 Task: Create a rule from the Agile list, Priority changed -> Complete task in the project AgileRescue if Priority Cleared then Complete Task
Action: Mouse moved to (83, 331)
Screenshot: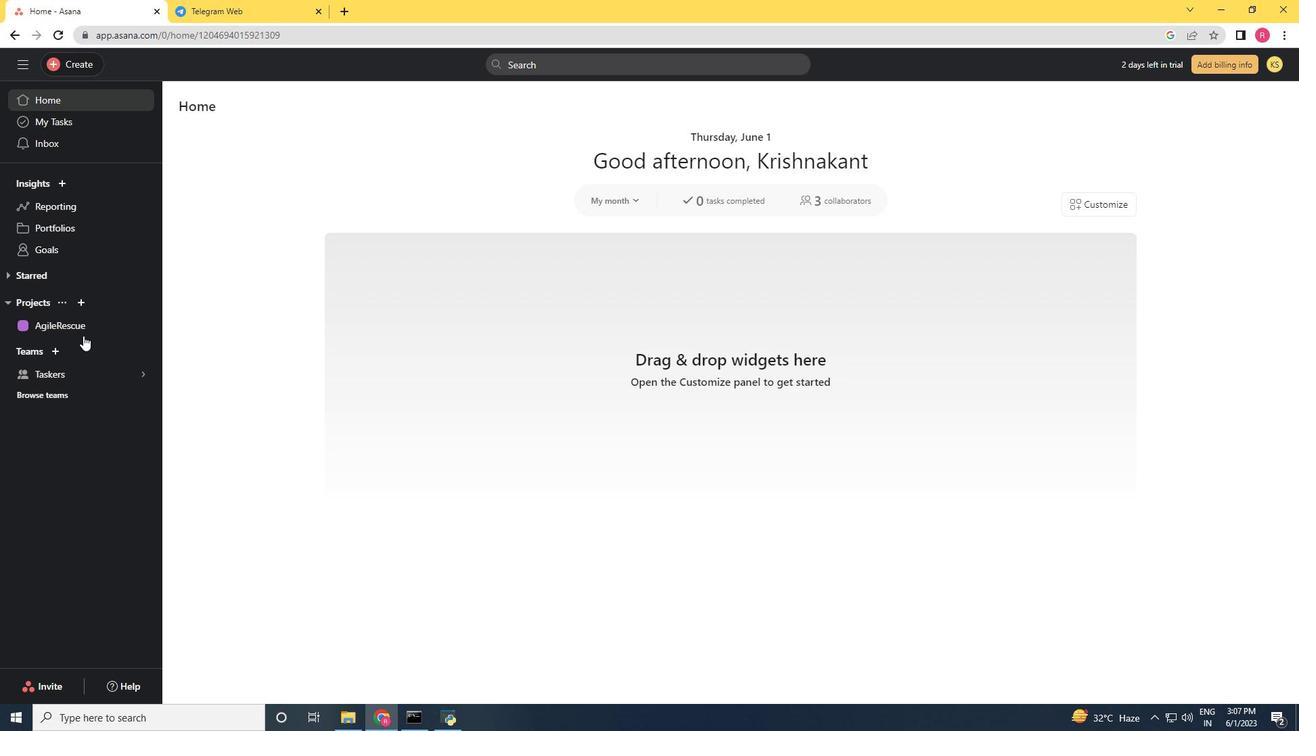 
Action: Mouse pressed left at (83, 331)
Screenshot: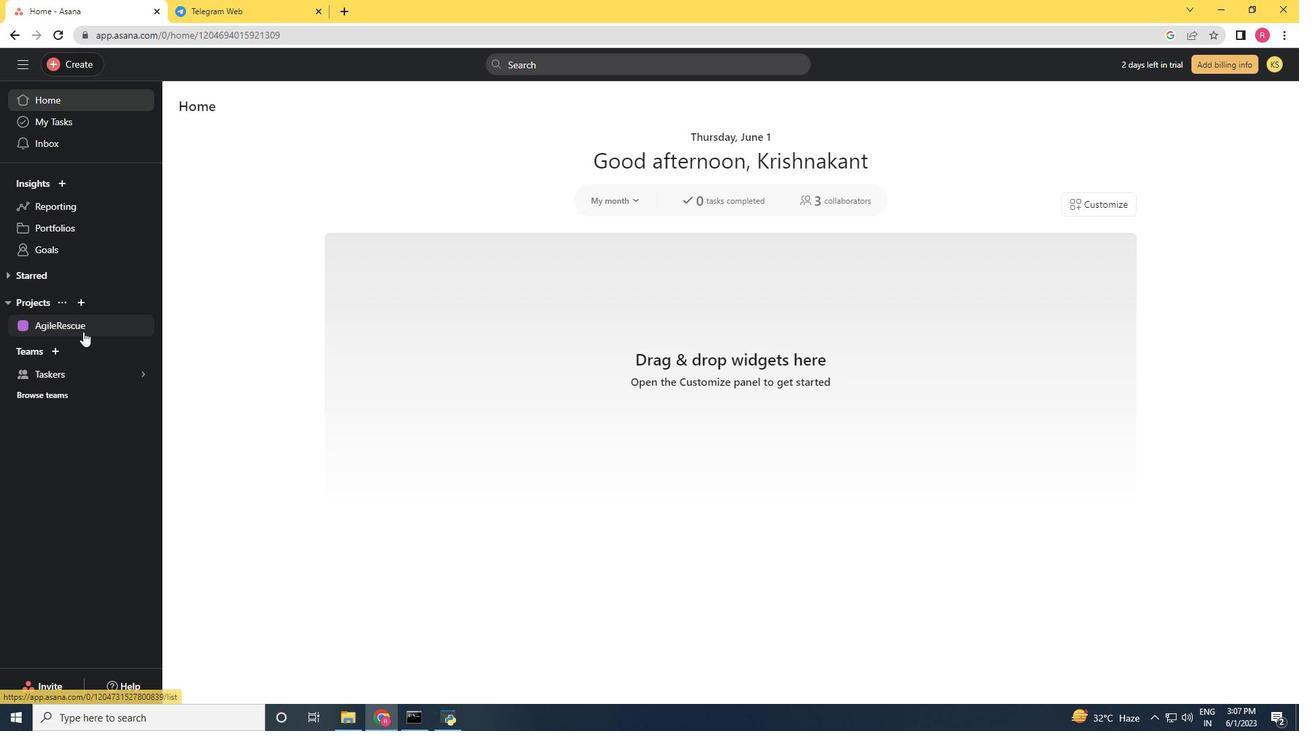 
Action: Mouse moved to (1232, 116)
Screenshot: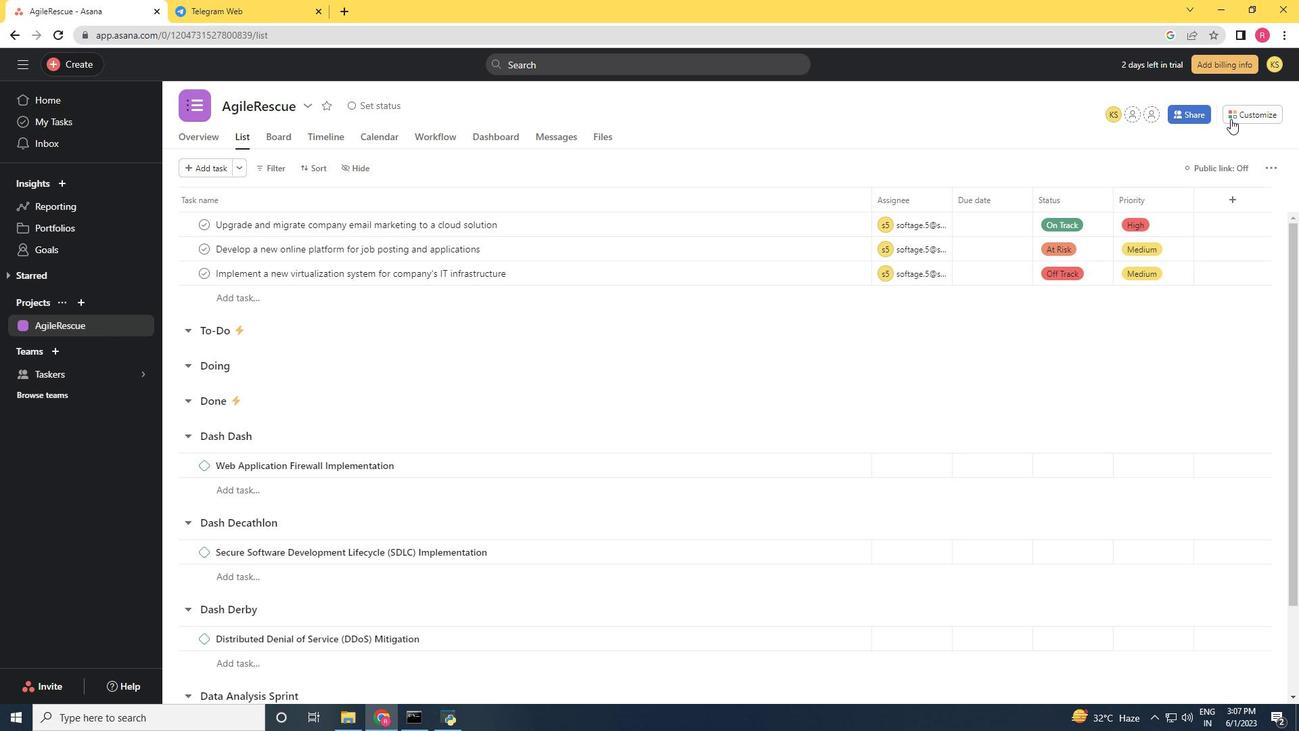
Action: Mouse pressed left at (1232, 116)
Screenshot: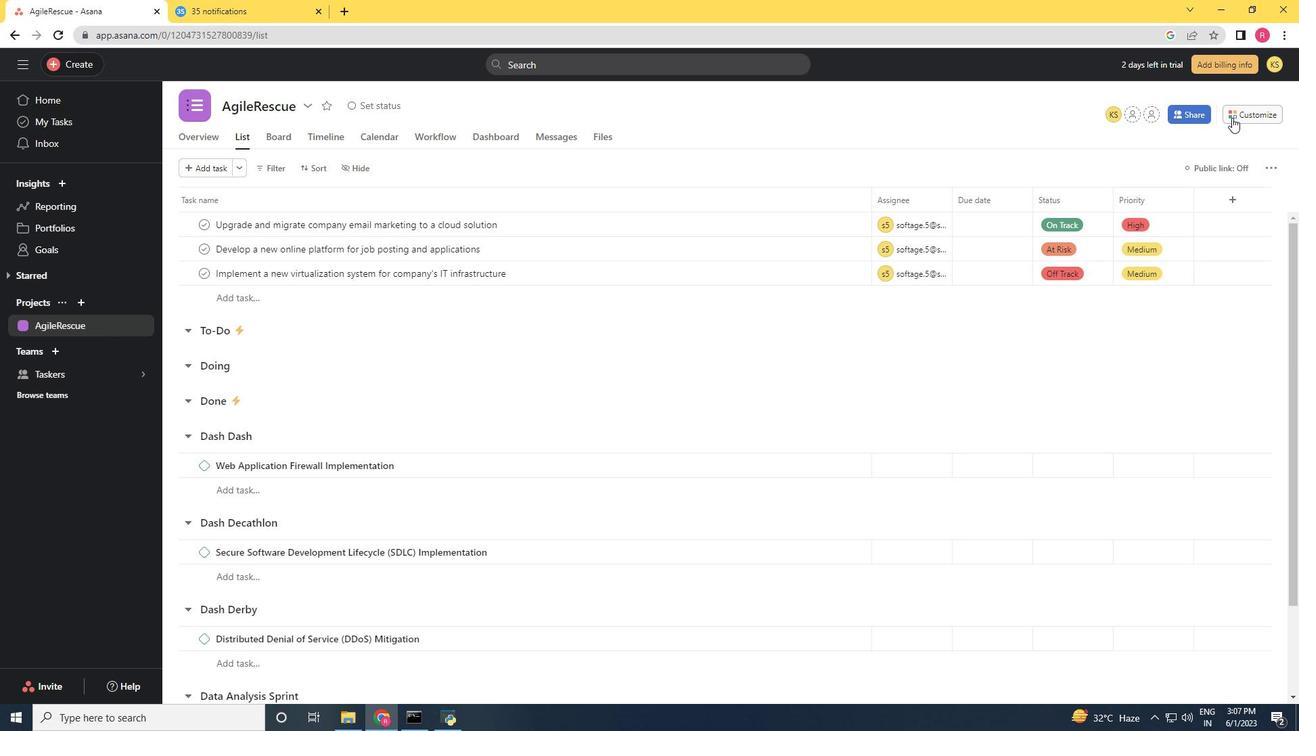 
Action: Mouse moved to (1012, 315)
Screenshot: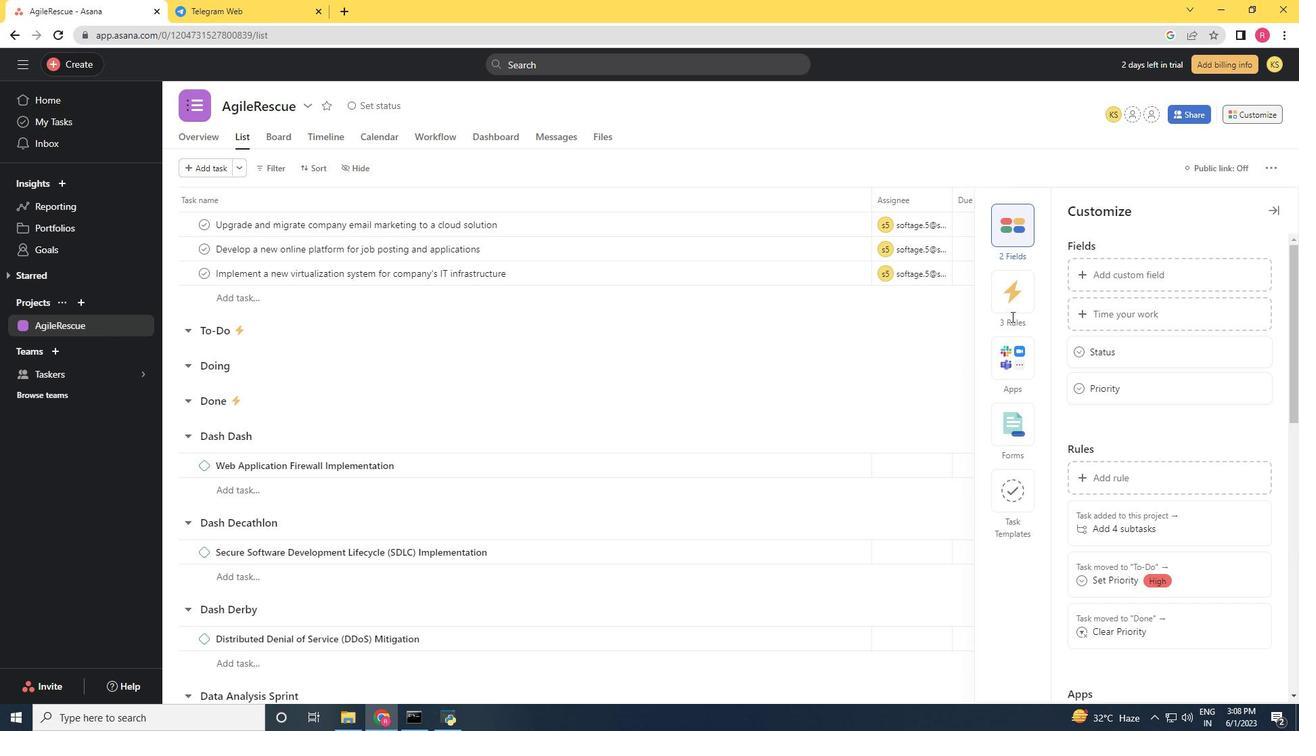
Action: Mouse pressed left at (1012, 315)
Screenshot: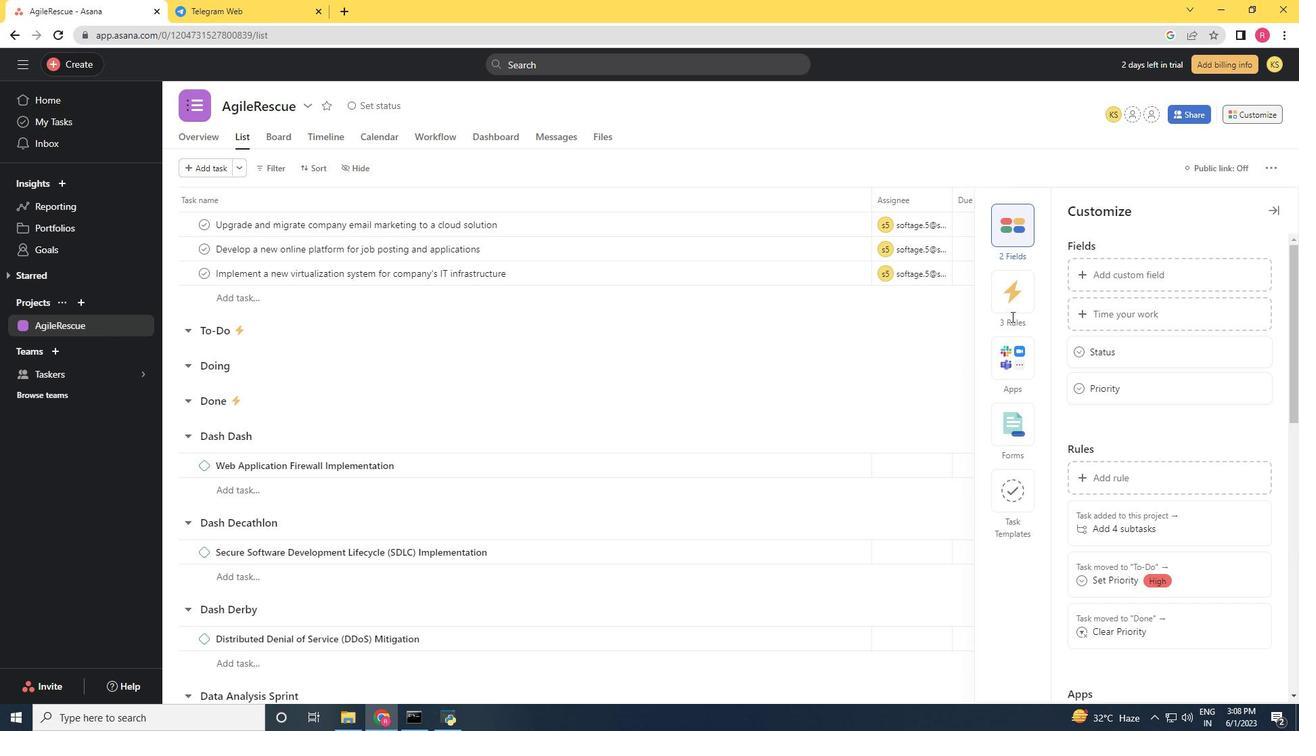 
Action: Mouse moved to (1004, 304)
Screenshot: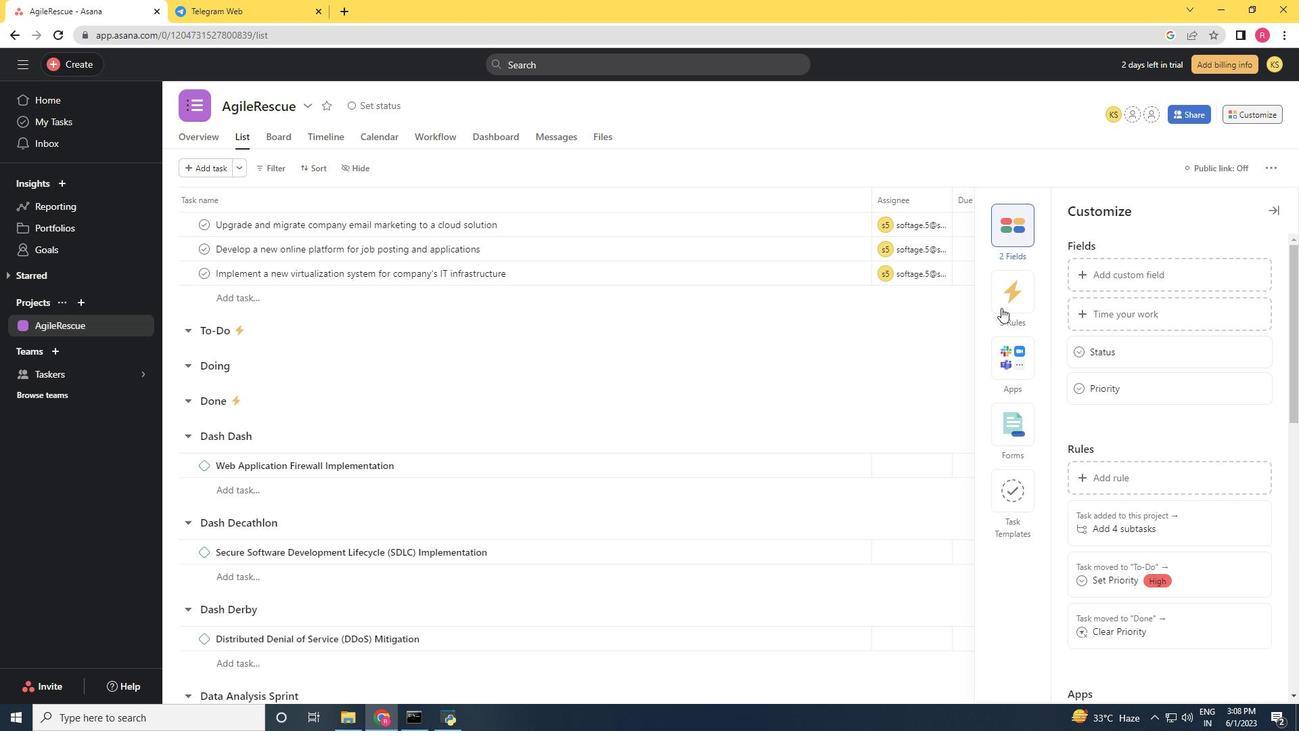 
Action: Mouse pressed left at (1004, 304)
Screenshot: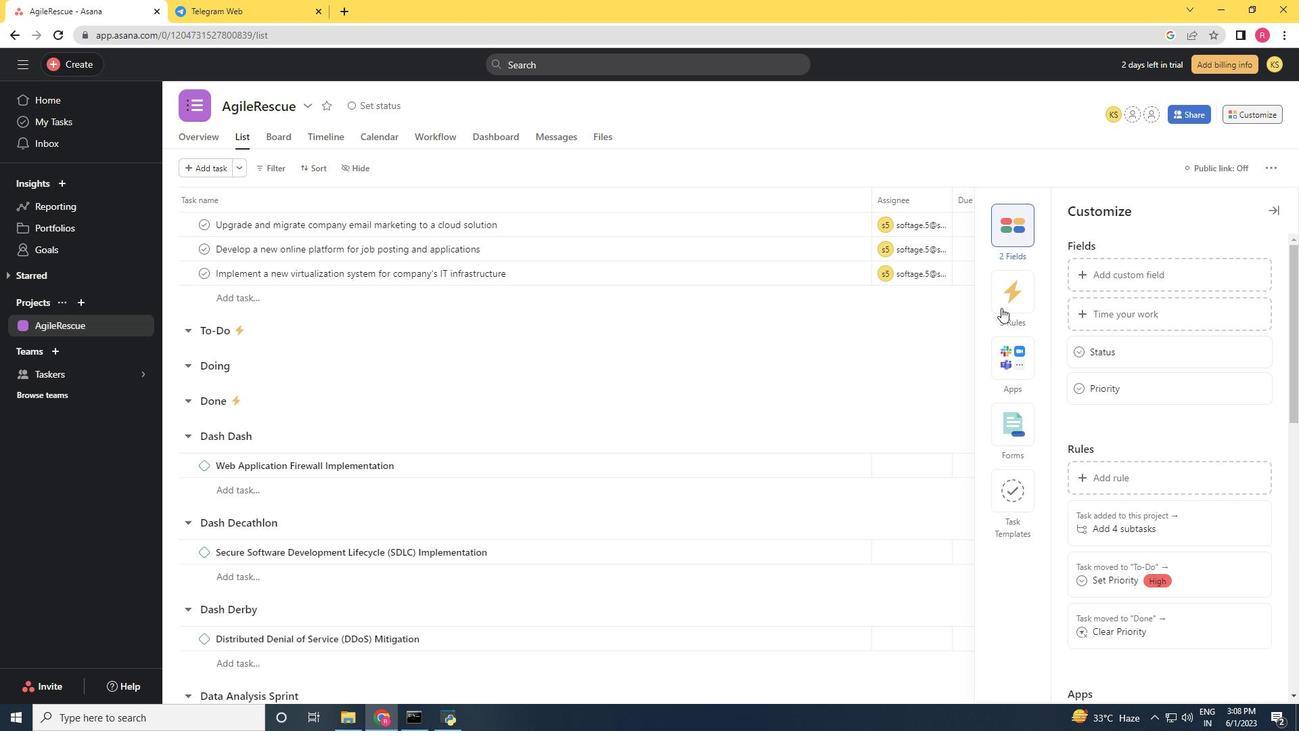 
Action: Mouse moved to (1110, 279)
Screenshot: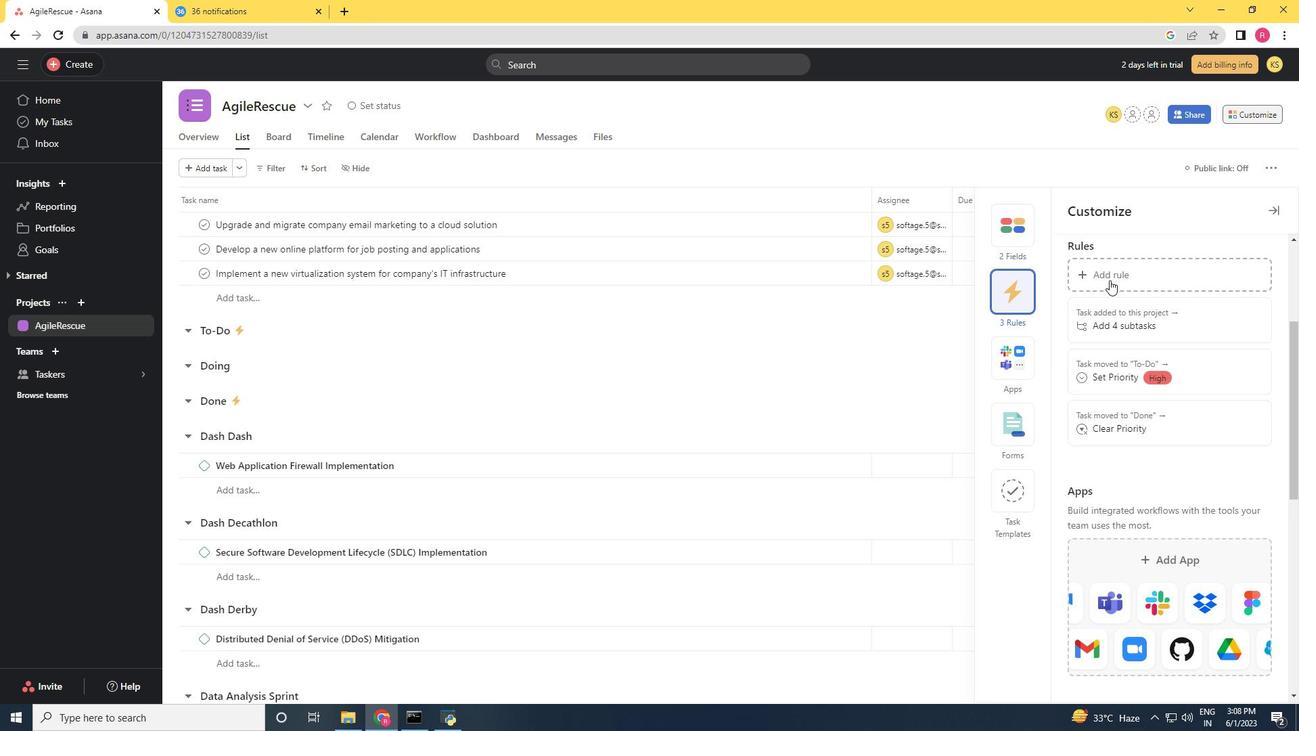 
Action: Mouse pressed left at (1110, 279)
Screenshot: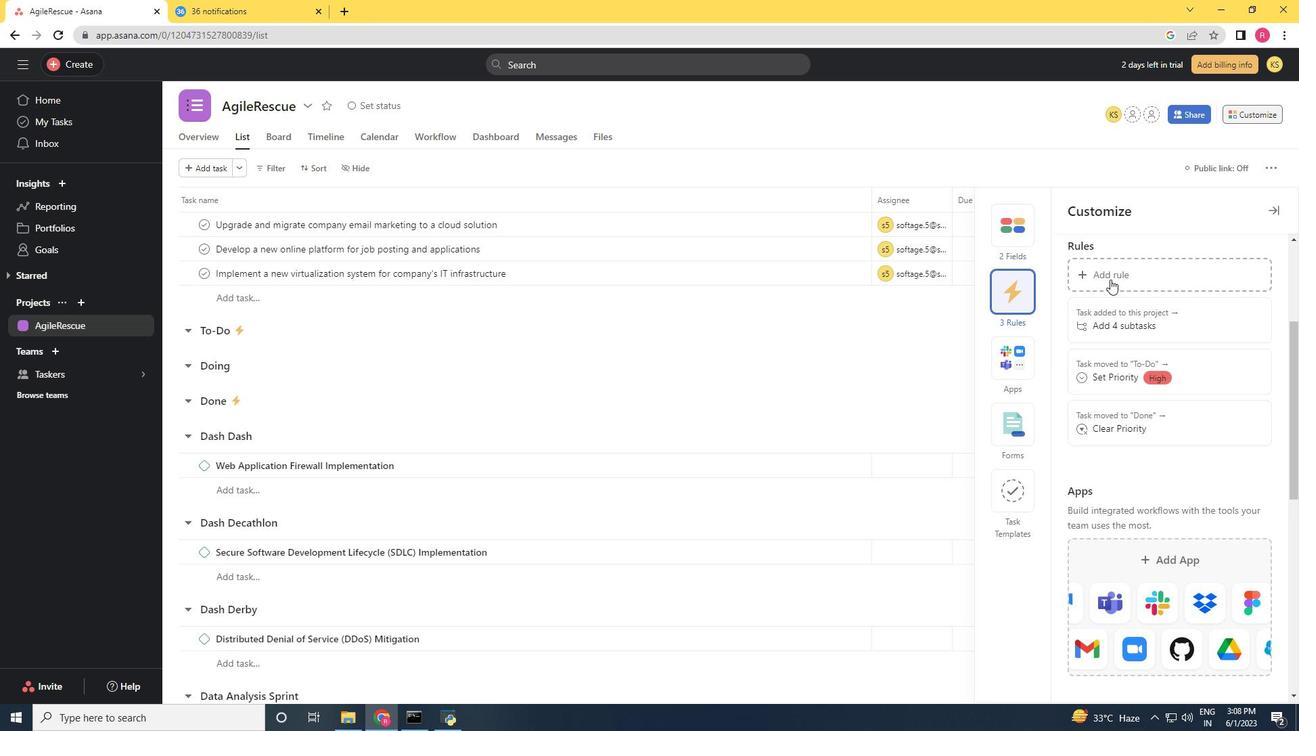 
Action: Mouse moved to (274, 202)
Screenshot: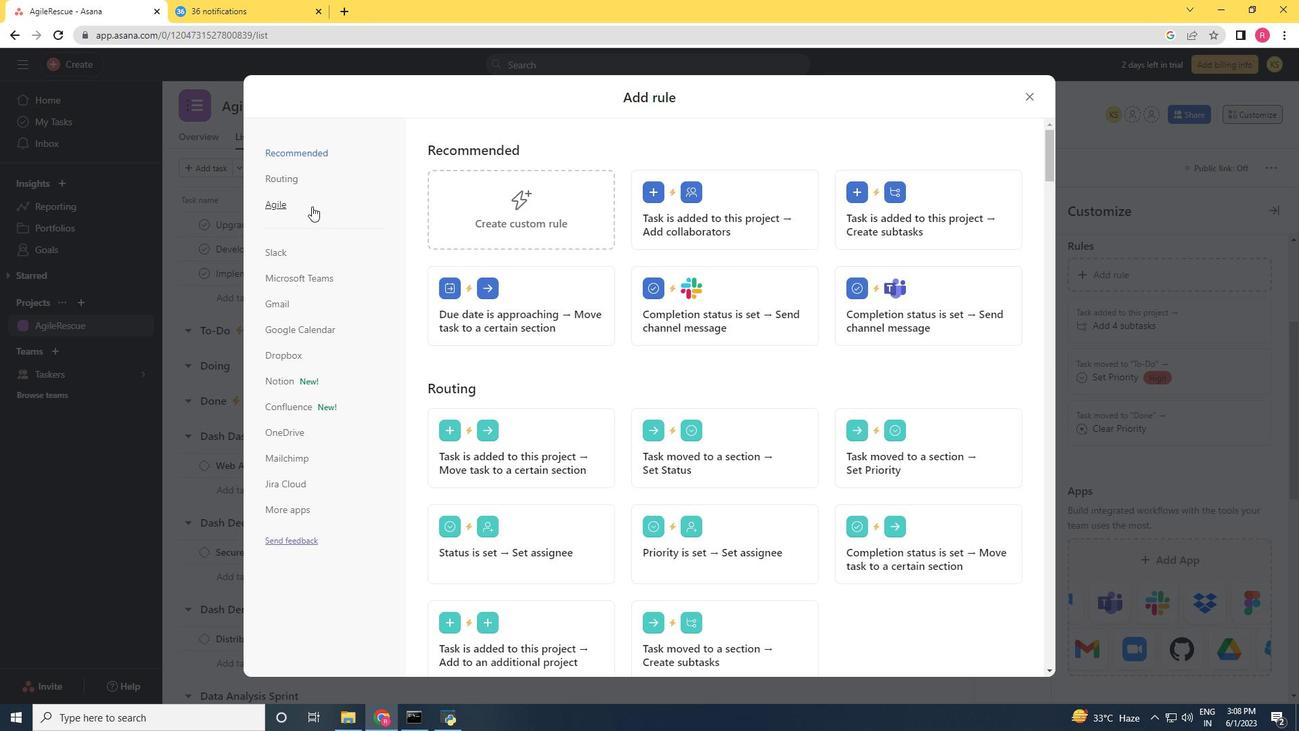 
Action: Mouse pressed left at (274, 202)
Screenshot: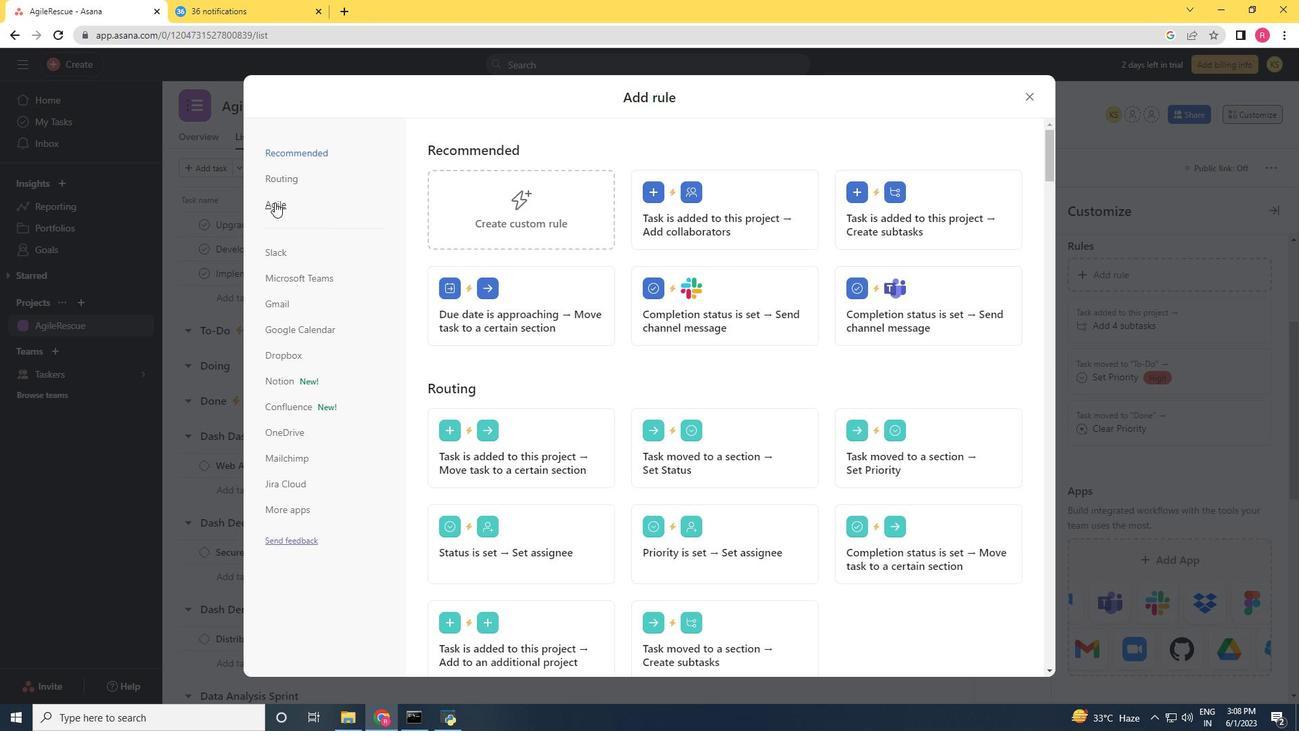
Action: Mouse moved to (765, 222)
Screenshot: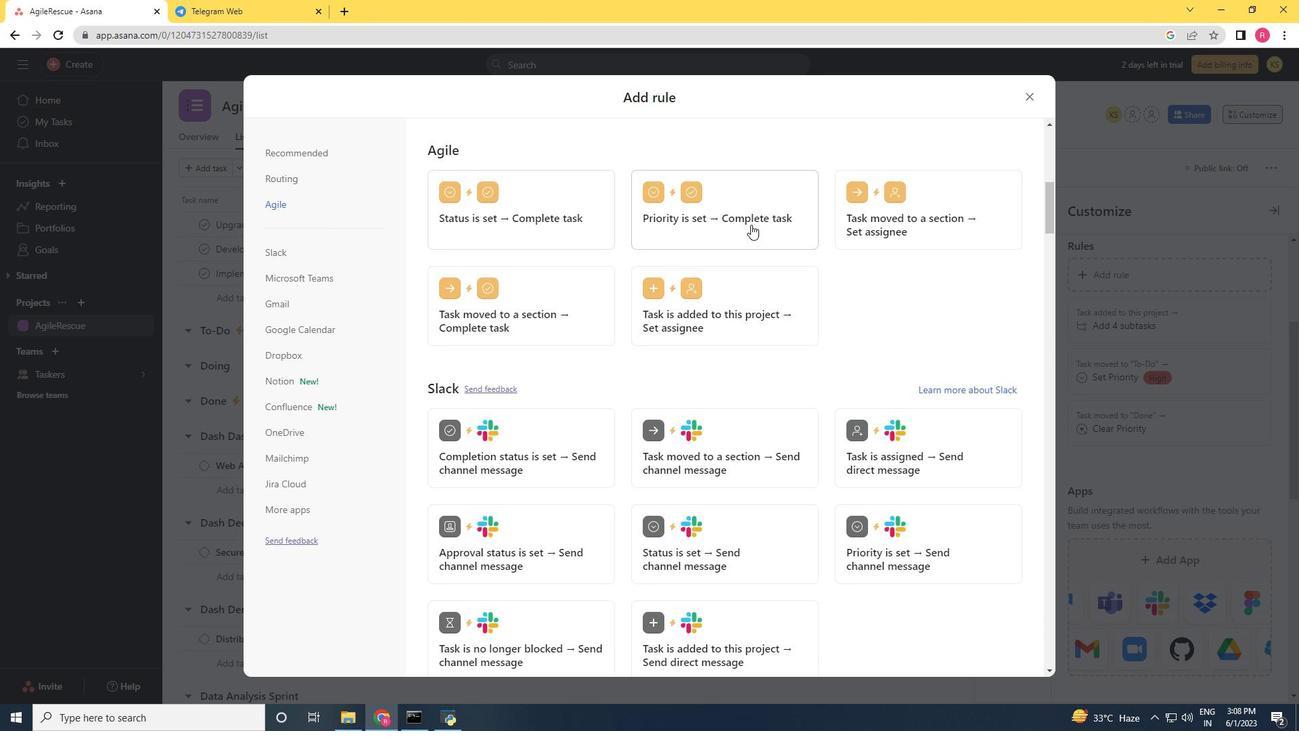 
Action: Mouse pressed left at (765, 222)
Screenshot: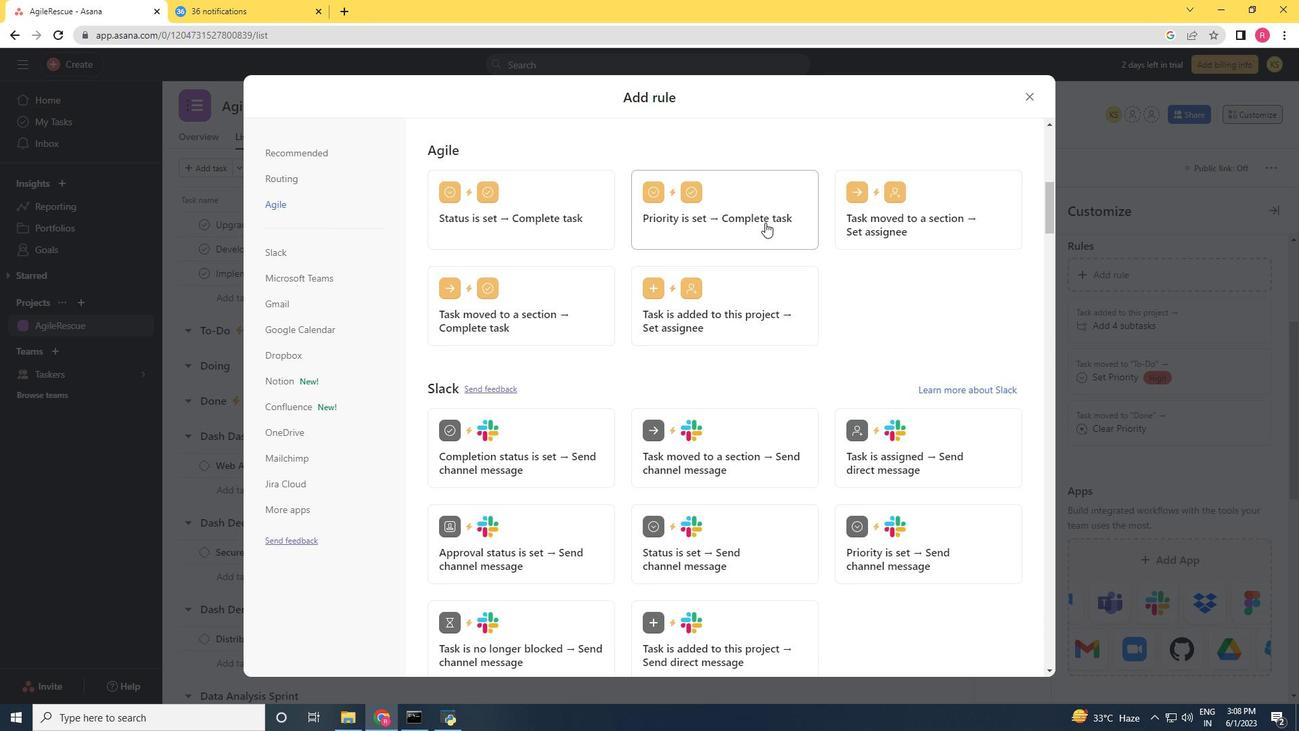 
Action: Mouse moved to (827, 236)
Screenshot: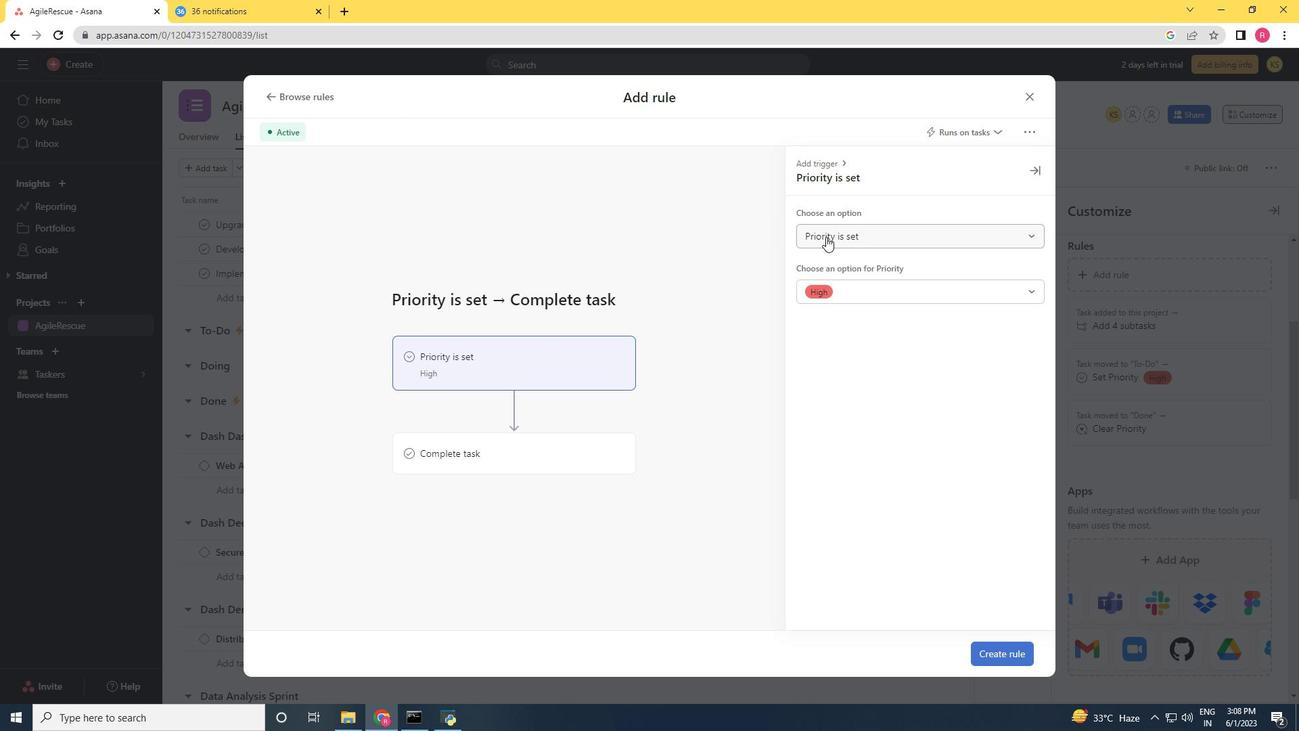 
Action: Mouse pressed left at (827, 236)
Screenshot: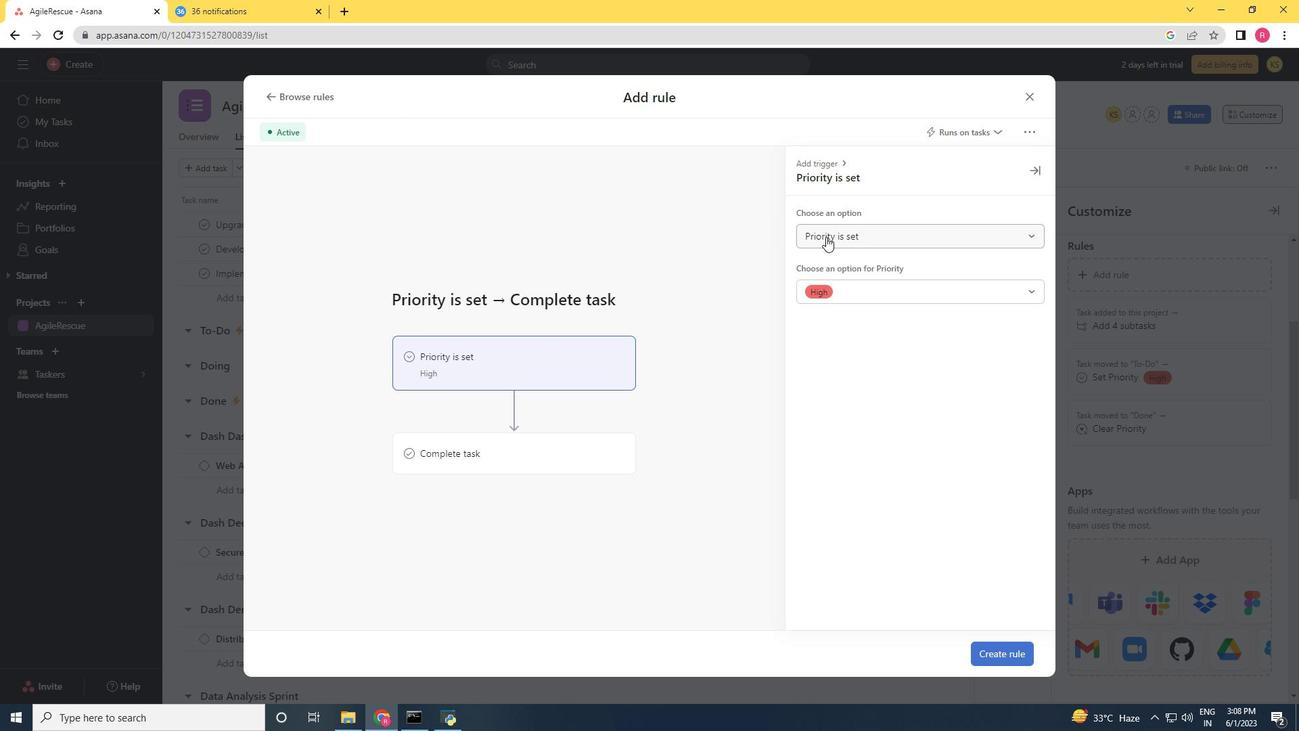 
Action: Mouse moved to (848, 284)
Screenshot: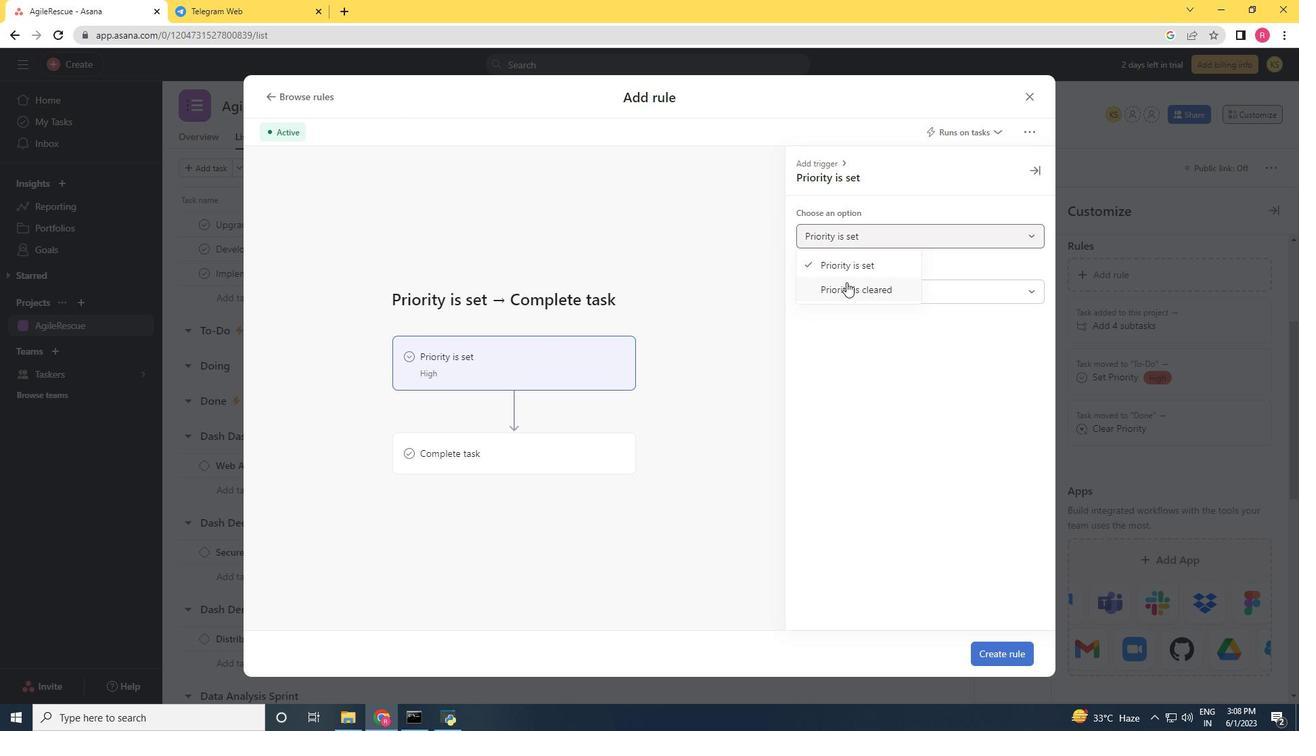 
Action: Mouse pressed left at (848, 284)
Screenshot: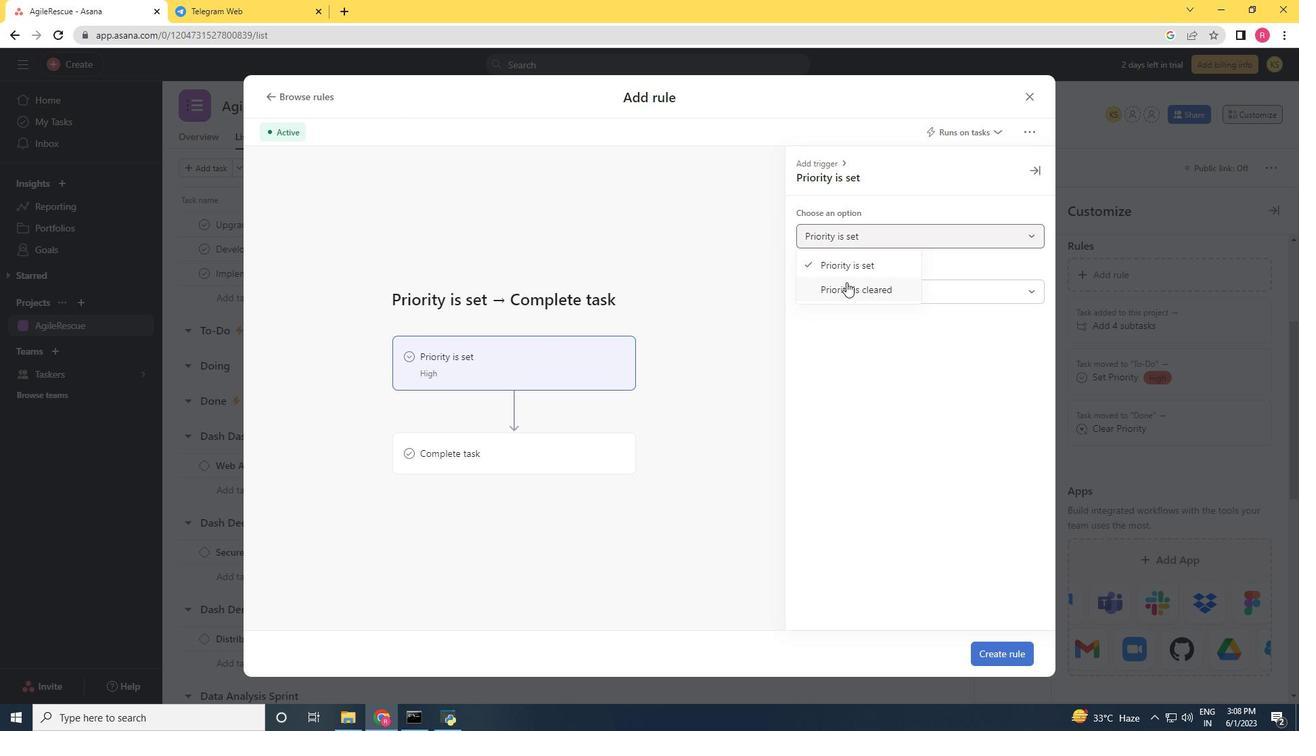 
Action: Mouse moved to (507, 434)
Screenshot: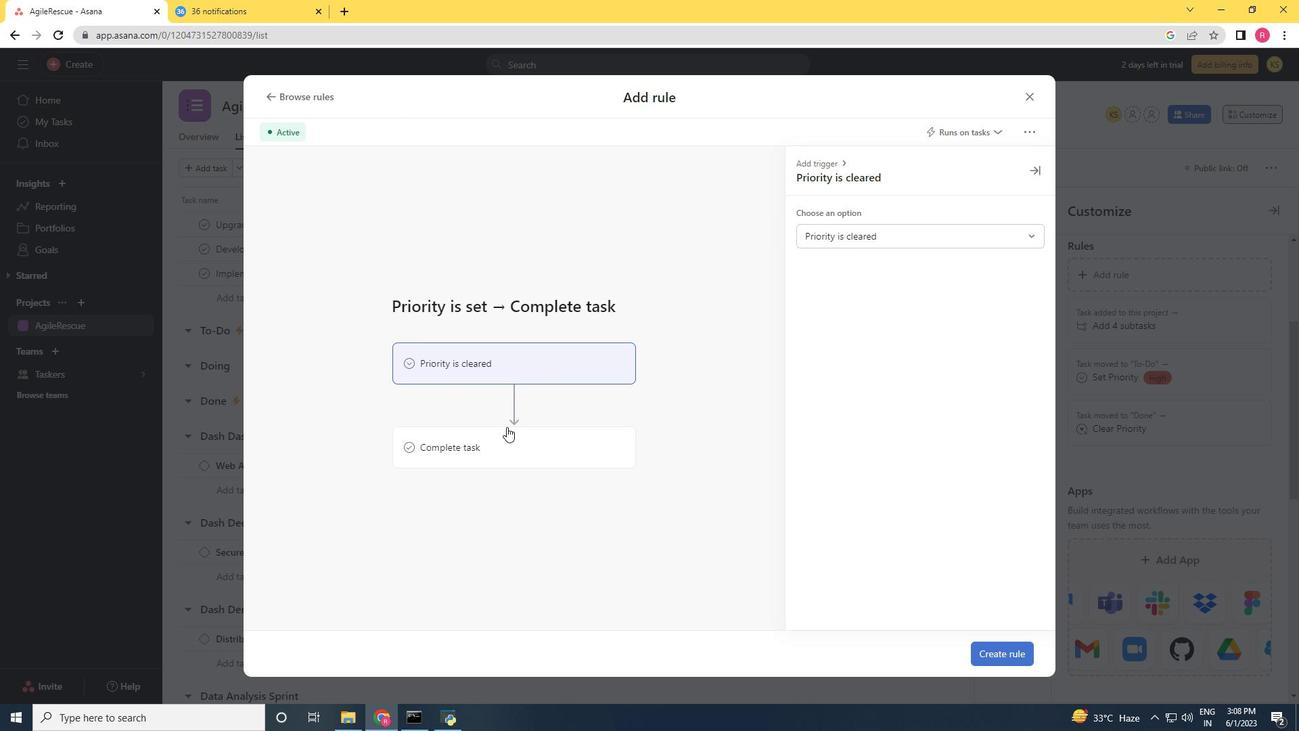 
Action: Mouse pressed left at (507, 434)
Screenshot: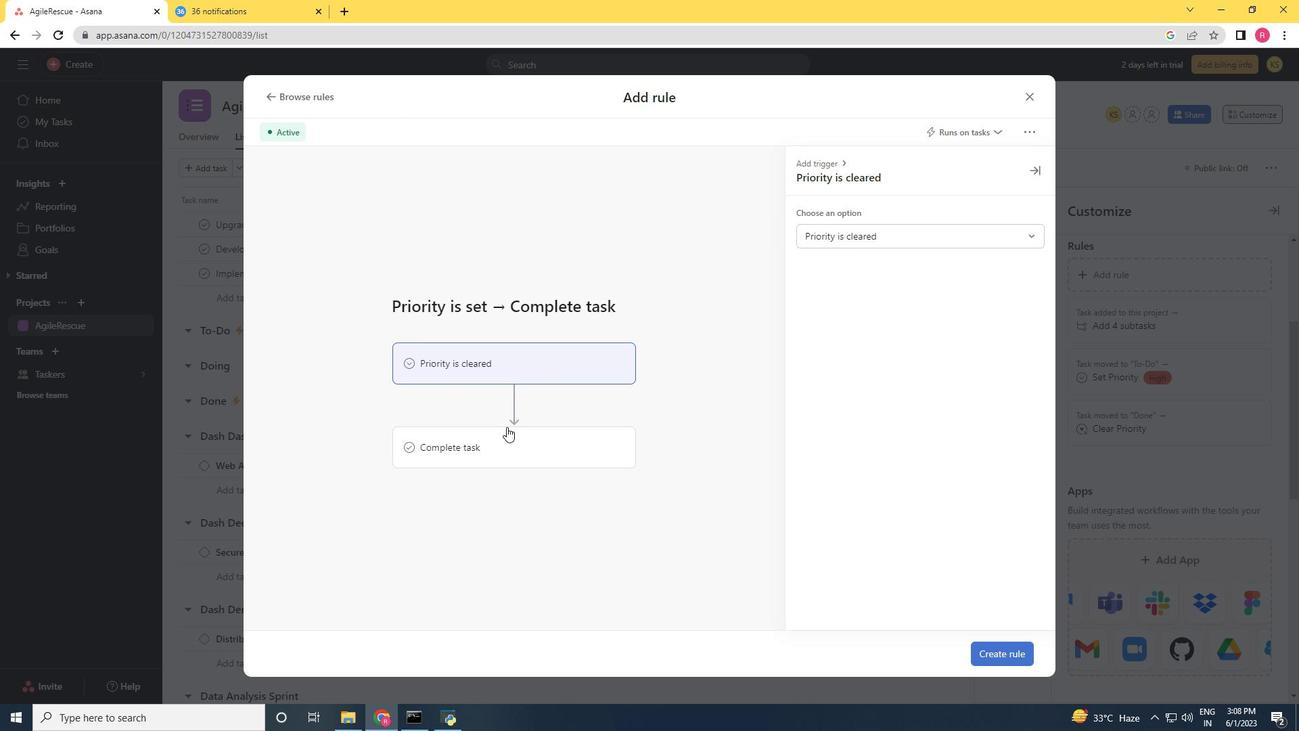 
Action: Mouse moved to (903, 238)
Screenshot: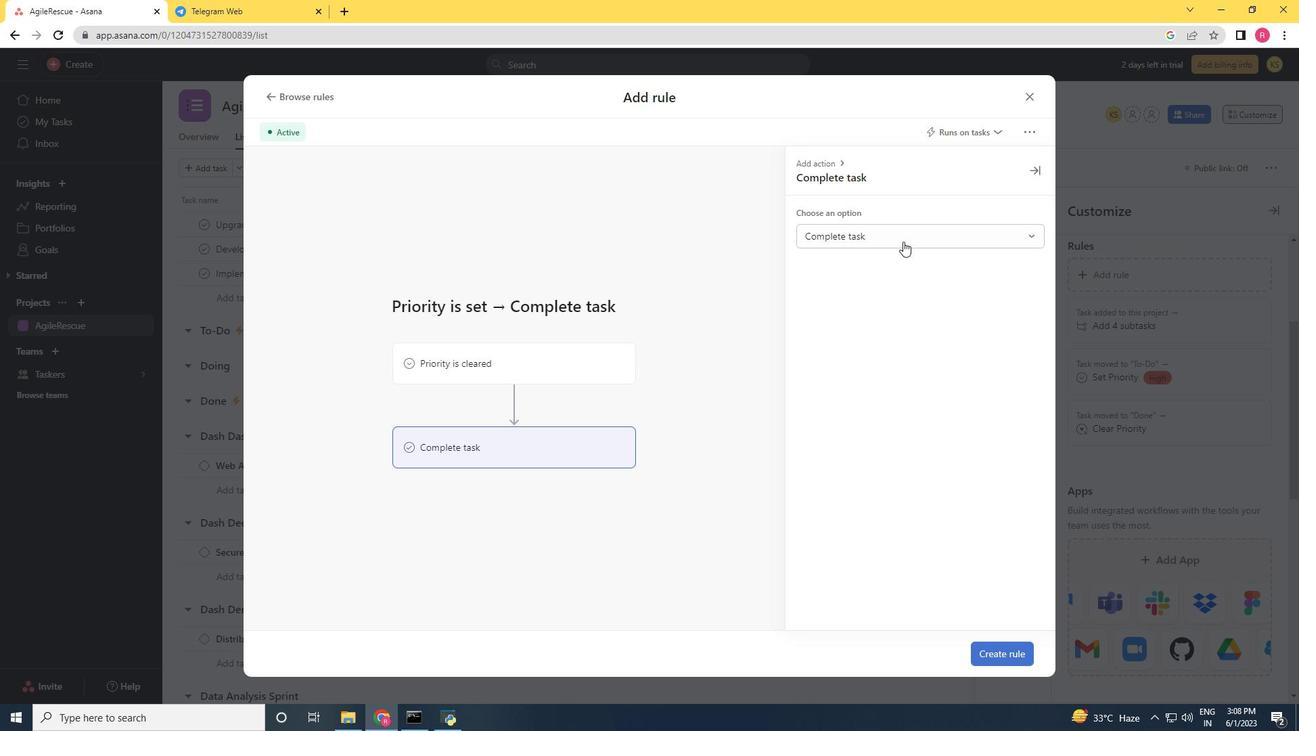 
Action: Mouse pressed left at (903, 238)
Screenshot: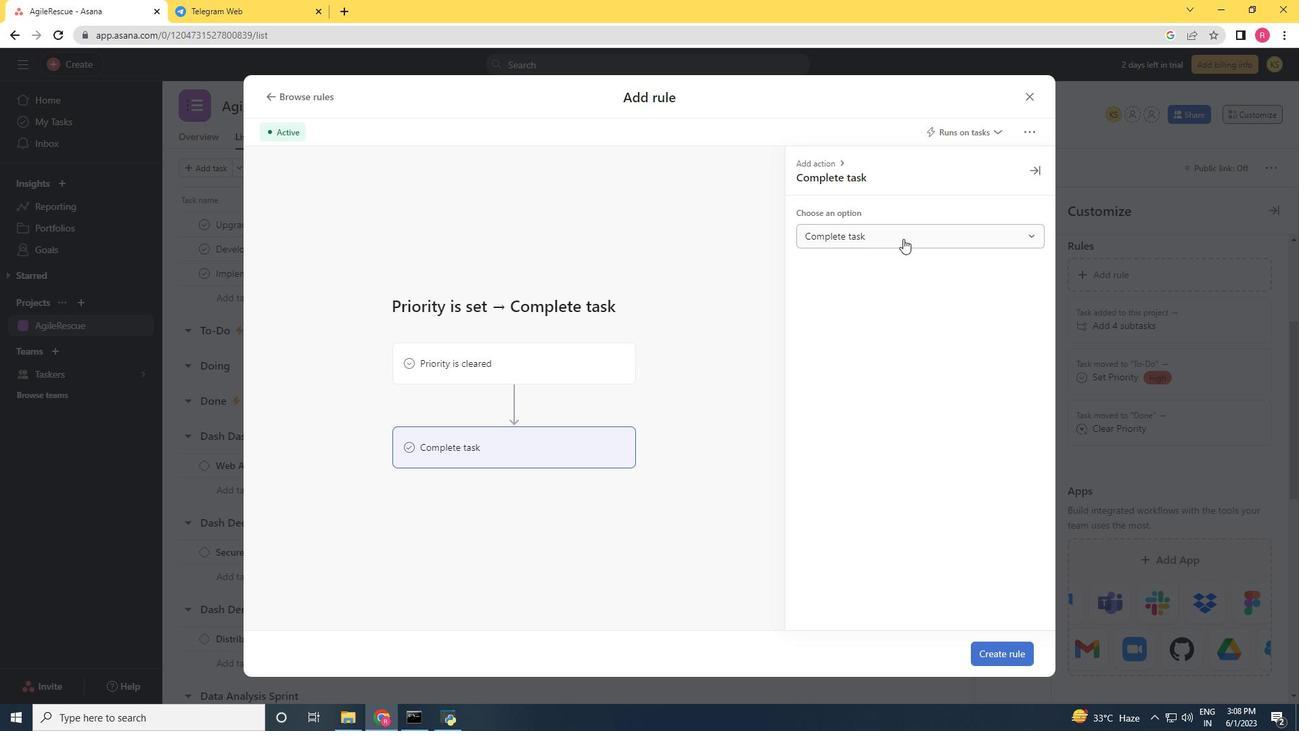 
Action: Mouse moved to (896, 294)
Screenshot: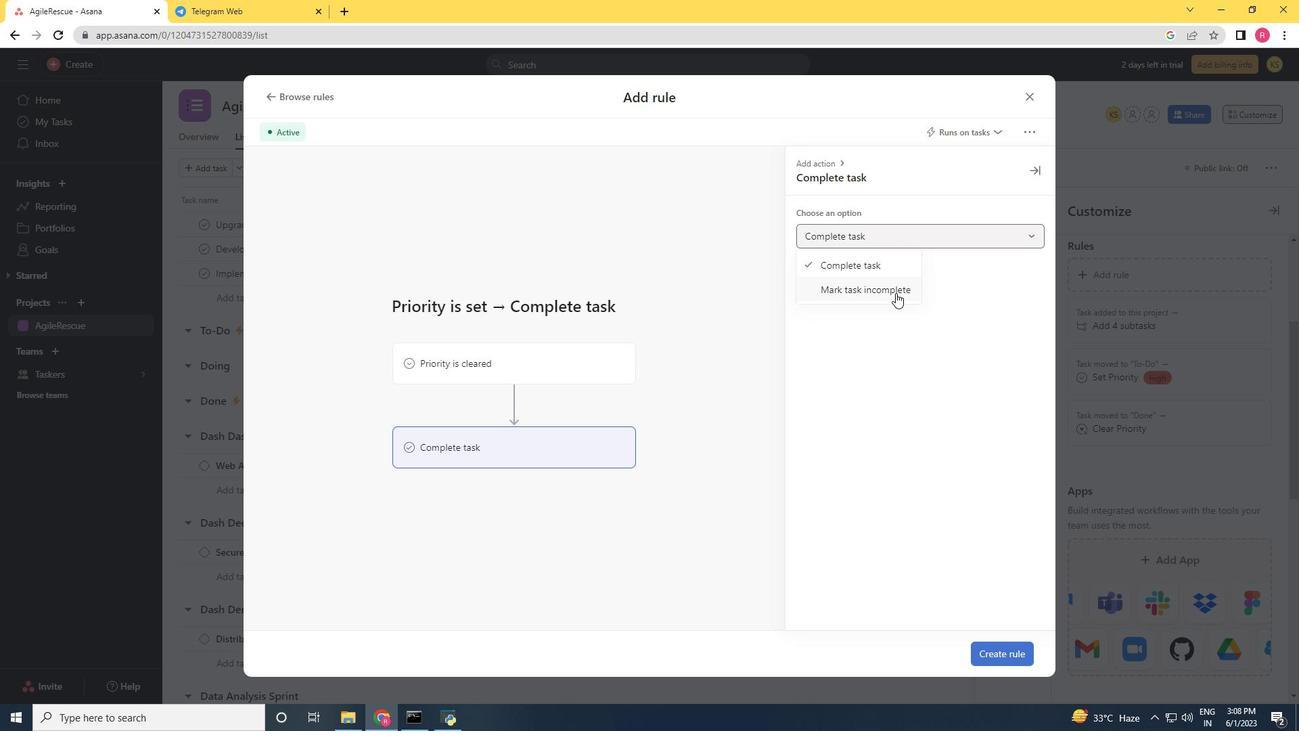 
Action: Mouse pressed left at (896, 294)
Screenshot: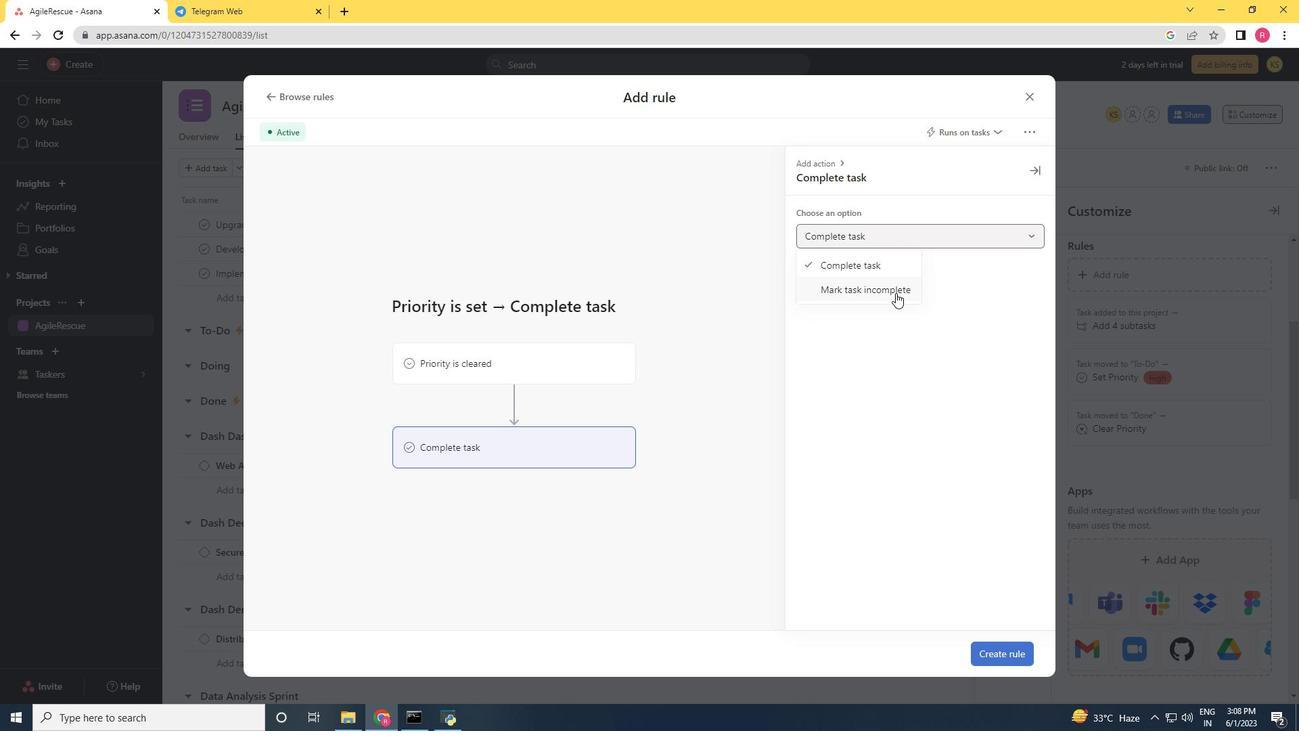 
Action: Mouse moved to (996, 653)
Screenshot: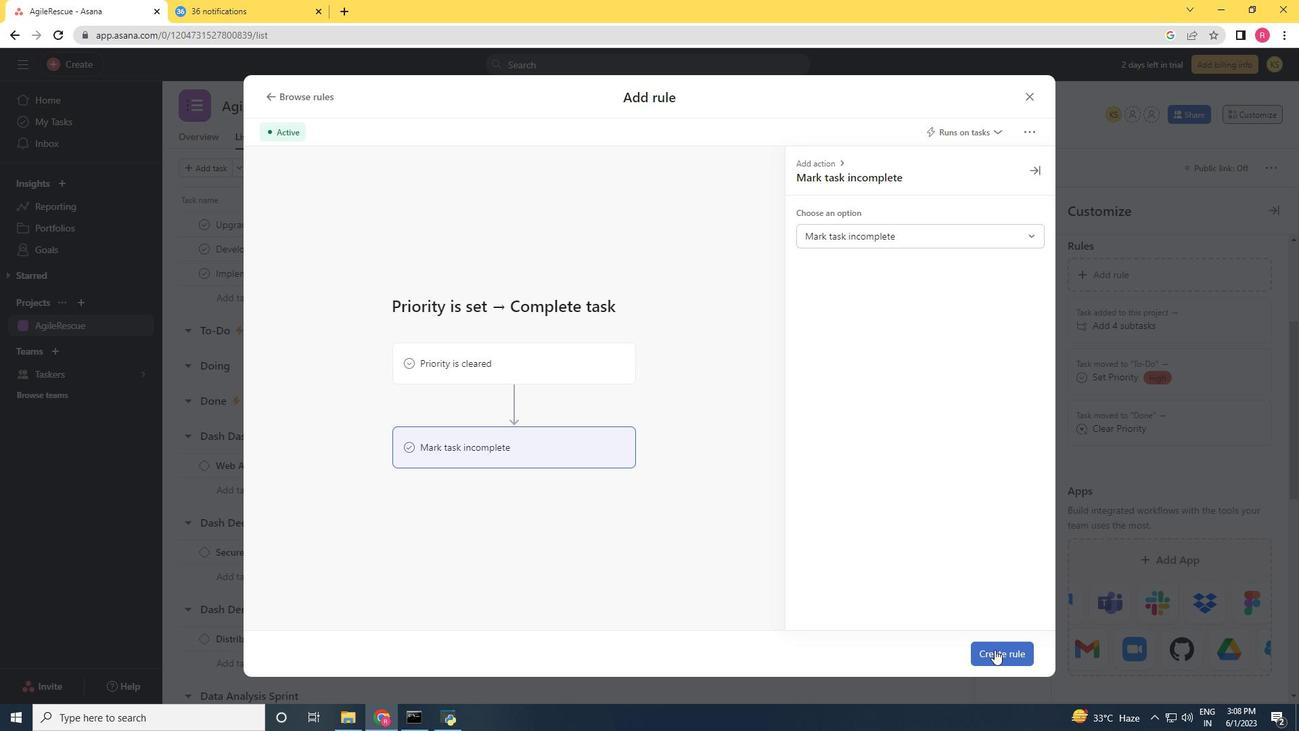 
Action: Mouse pressed left at (996, 653)
Screenshot: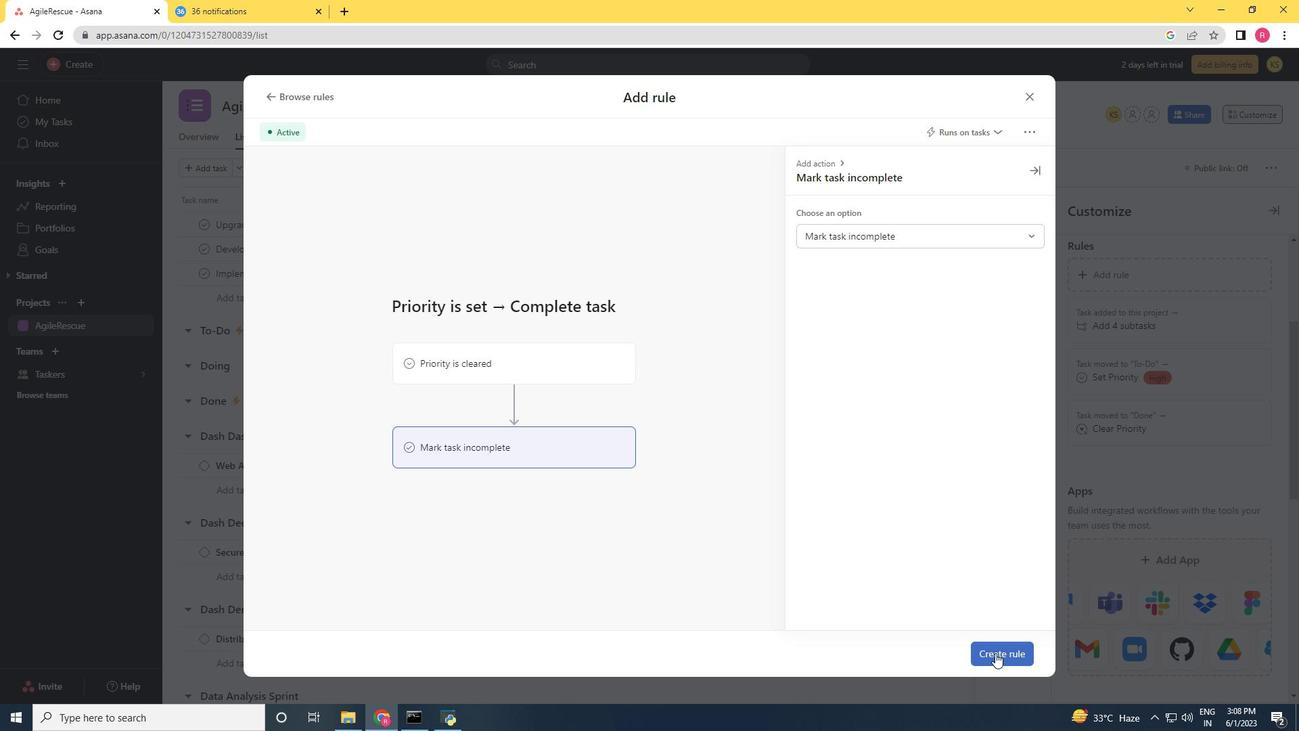 
Action: Mouse moved to (996, 639)
Screenshot: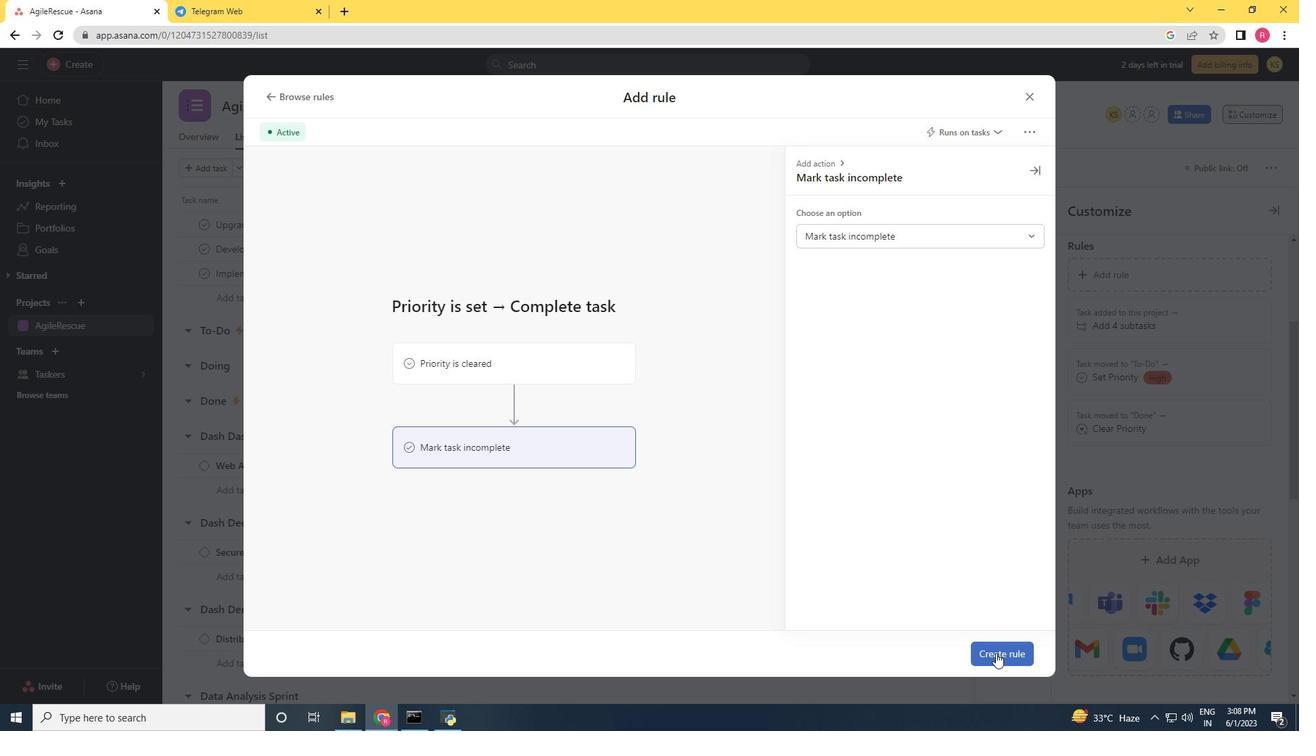 
